 Task: Add Liquid Death Severed Lime Flavored Sparkling Water 8 Pack to the cart.
Action: Mouse pressed left at (22, 93)
Screenshot: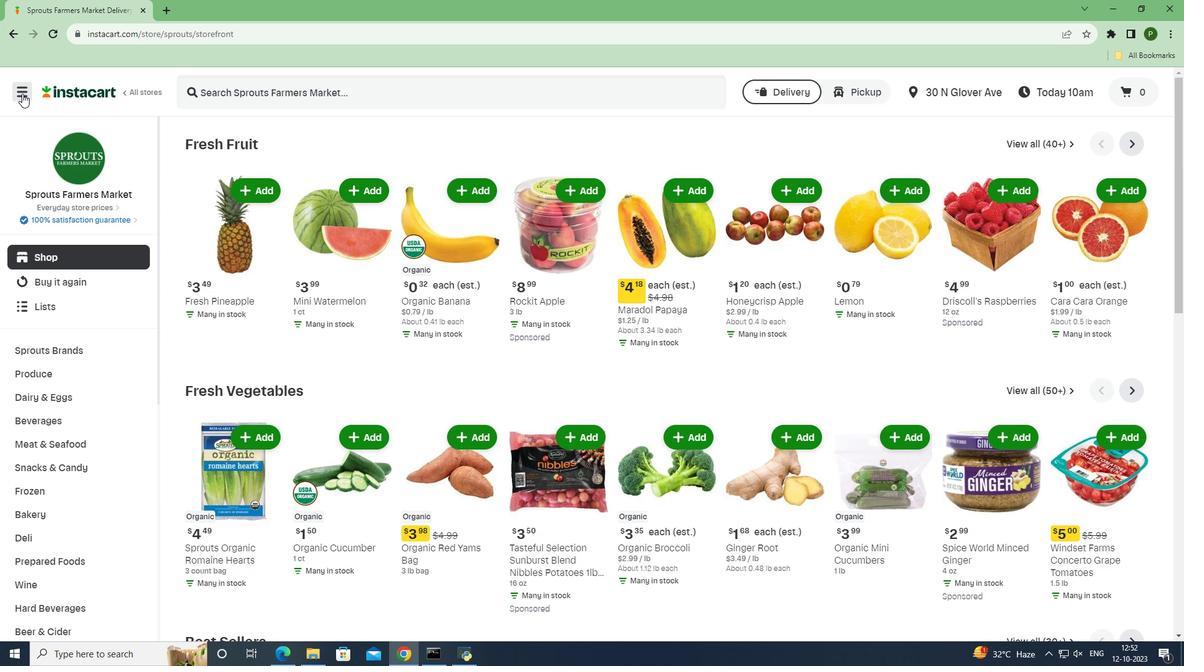 
Action: Mouse moved to (69, 325)
Screenshot: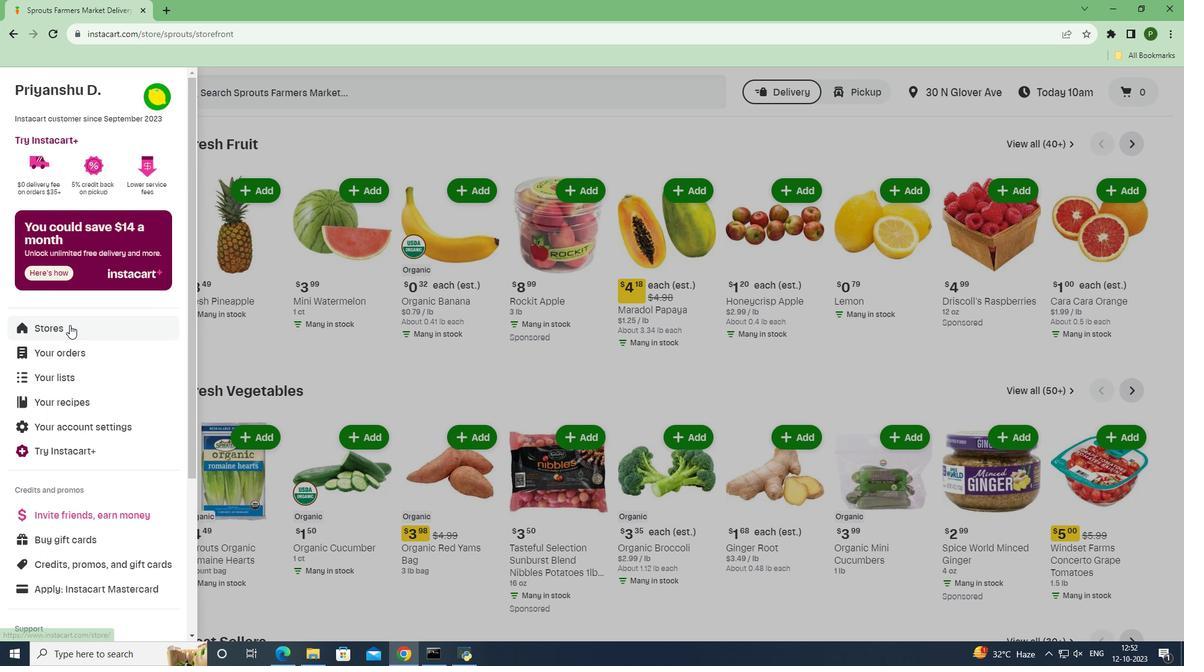 
Action: Mouse pressed left at (69, 325)
Screenshot: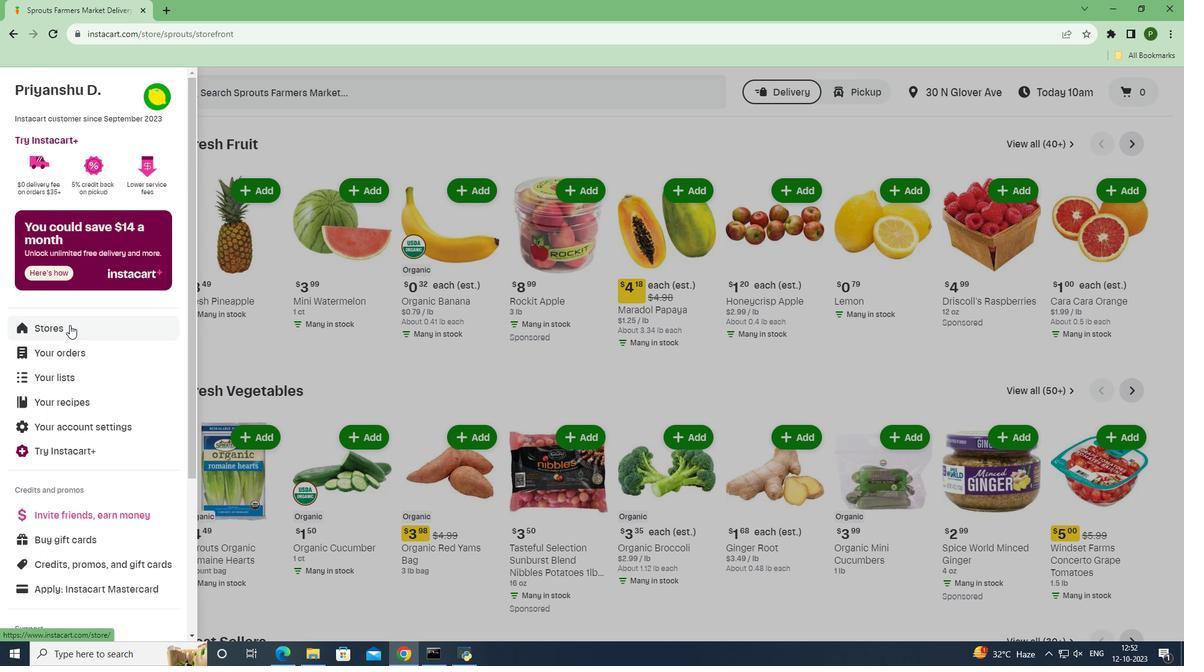 
Action: Mouse moved to (282, 146)
Screenshot: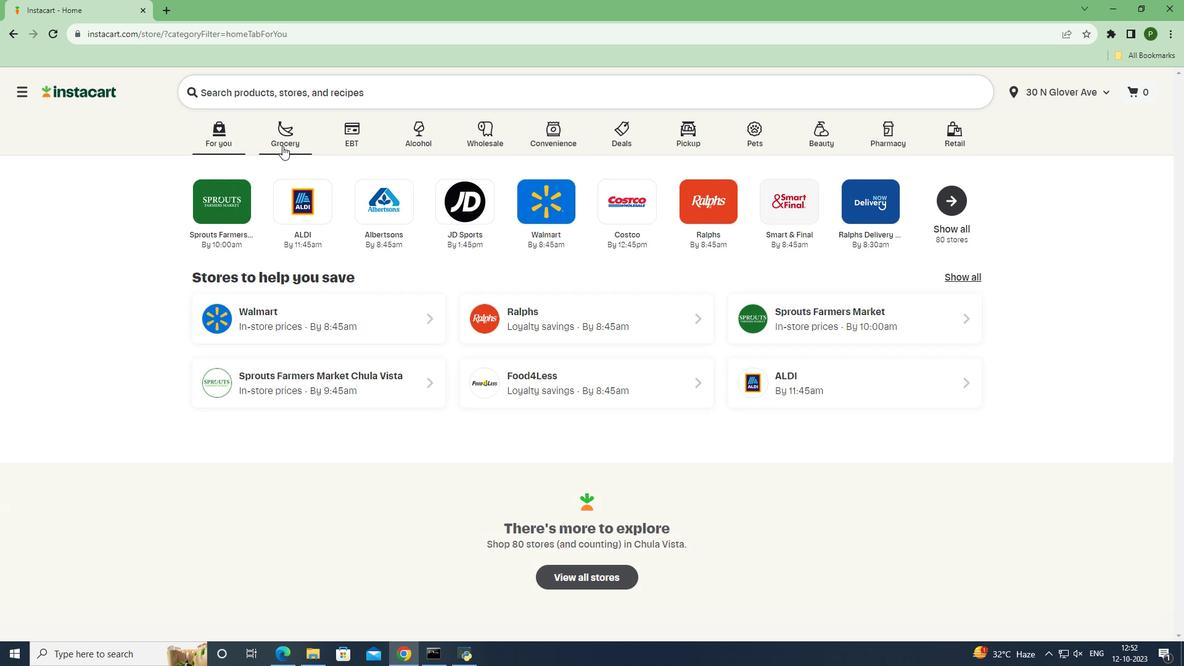
Action: Mouse pressed left at (282, 146)
Screenshot: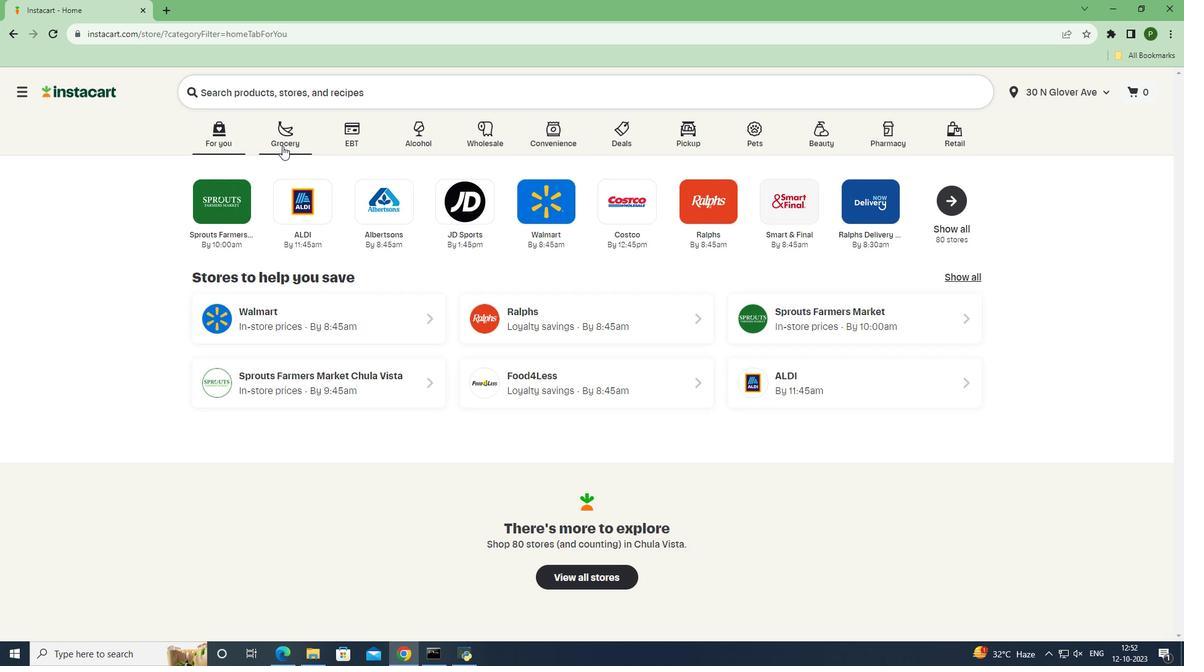 
Action: Mouse moved to (501, 291)
Screenshot: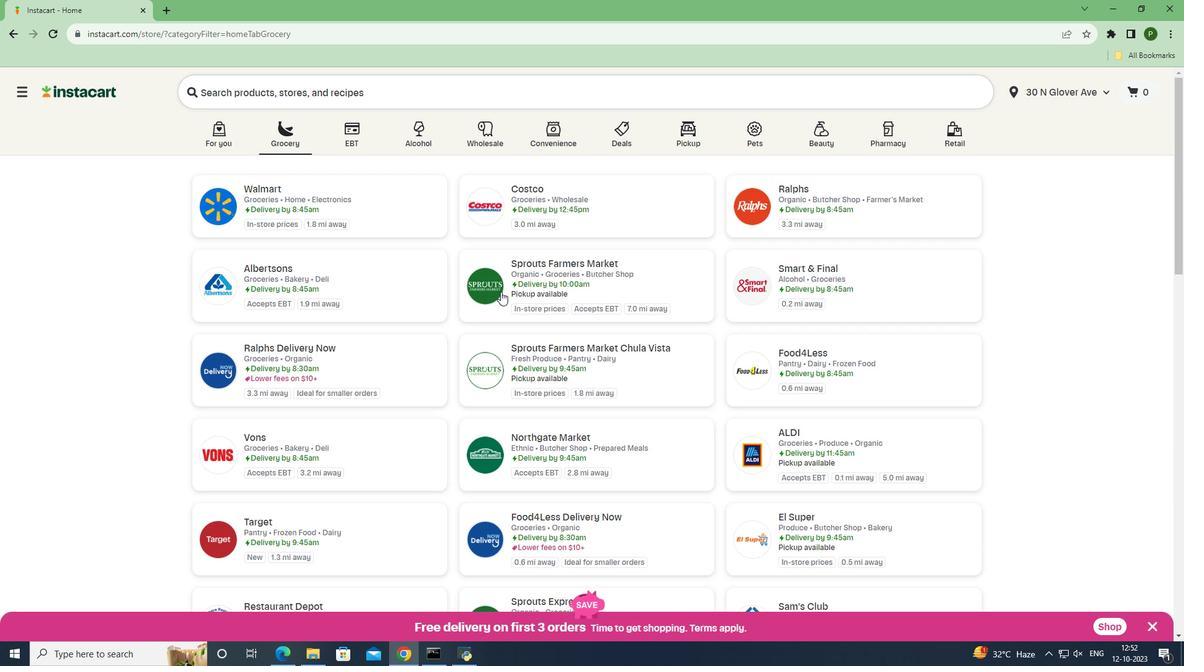 
Action: Mouse pressed left at (501, 291)
Screenshot: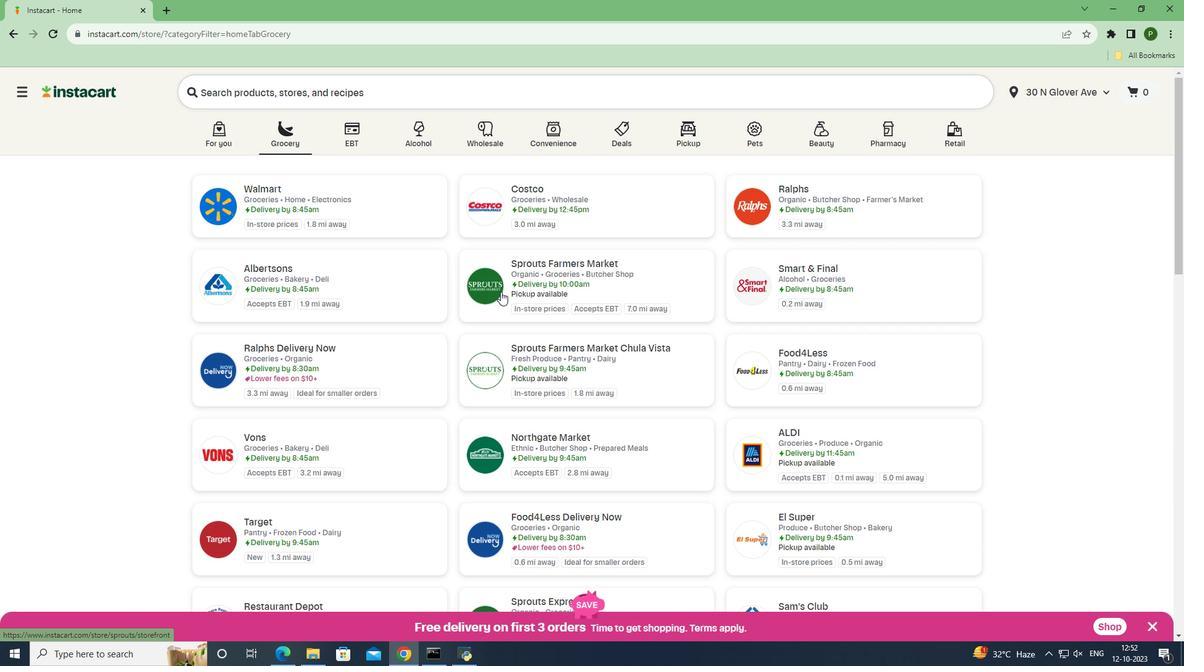 
Action: Mouse moved to (80, 425)
Screenshot: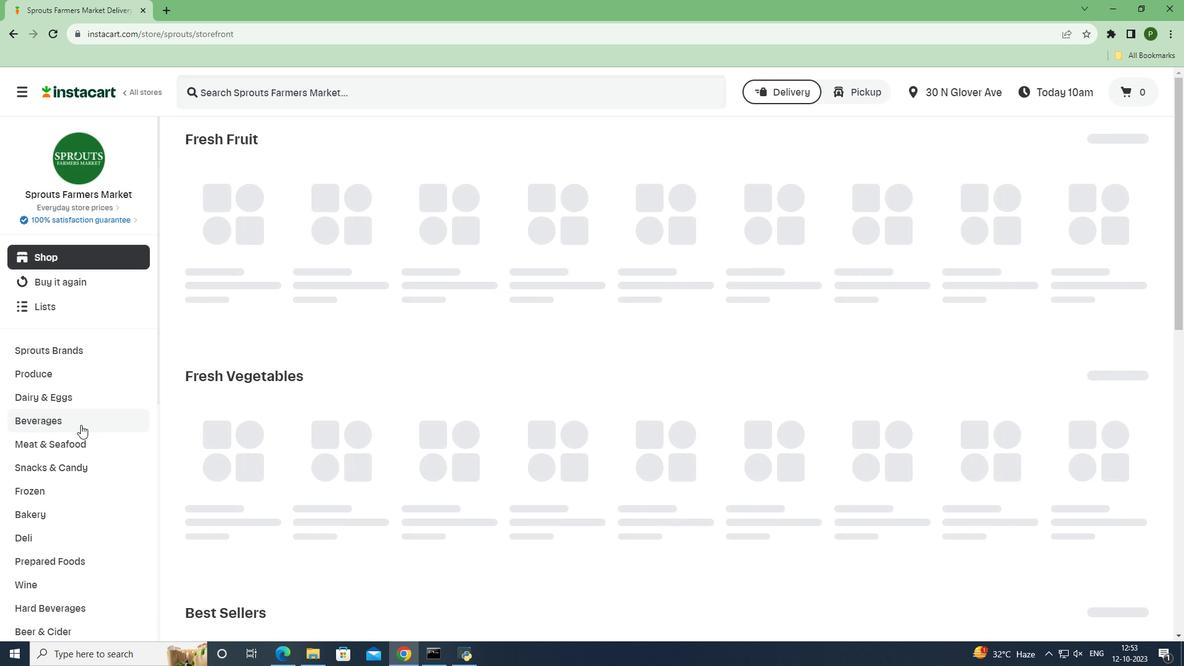 
Action: Mouse pressed left at (80, 425)
Screenshot: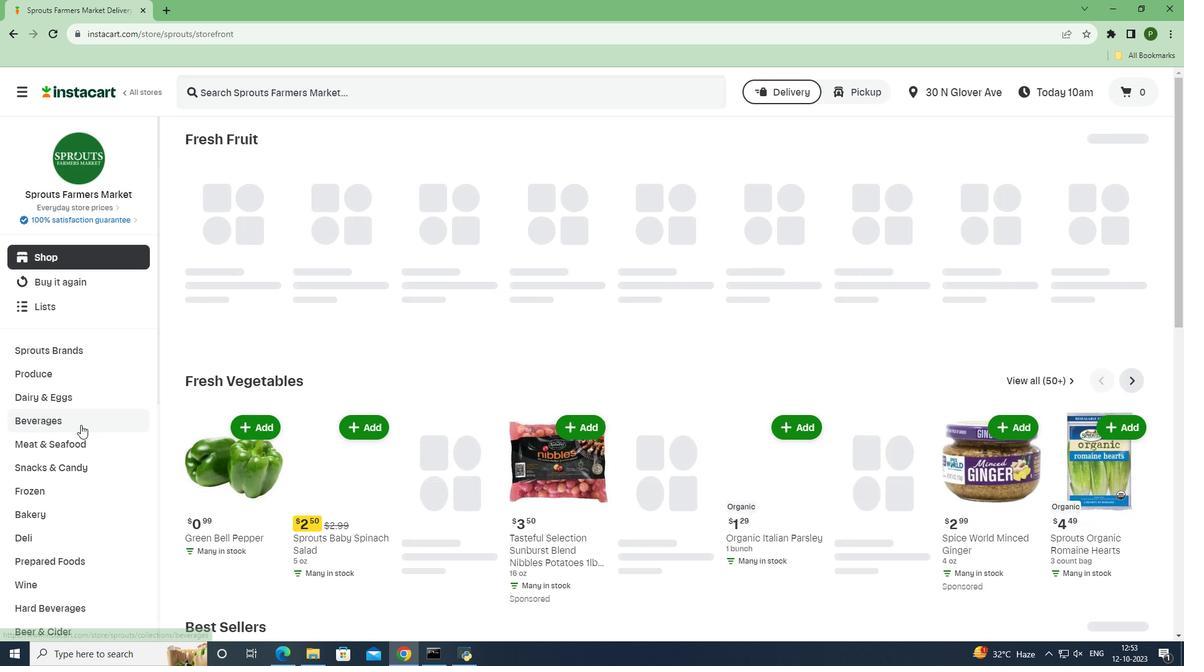 
Action: Mouse moved to (518, 187)
Screenshot: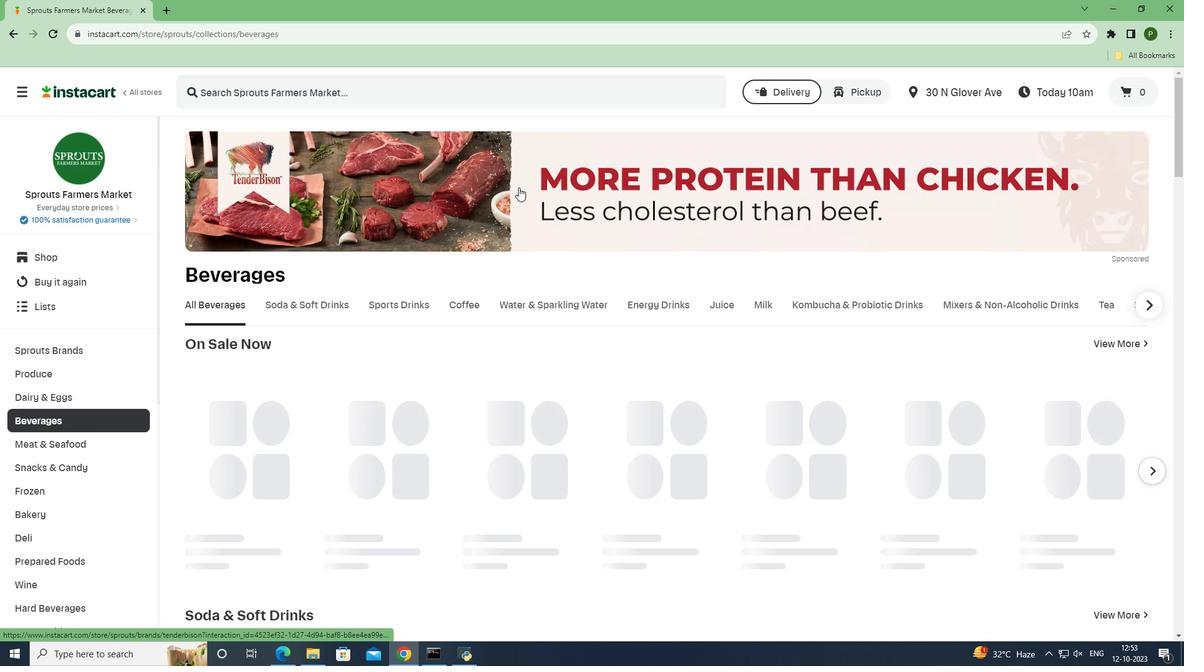 
Action: Mouse scrolled (518, 186) with delta (0, 0)
Screenshot: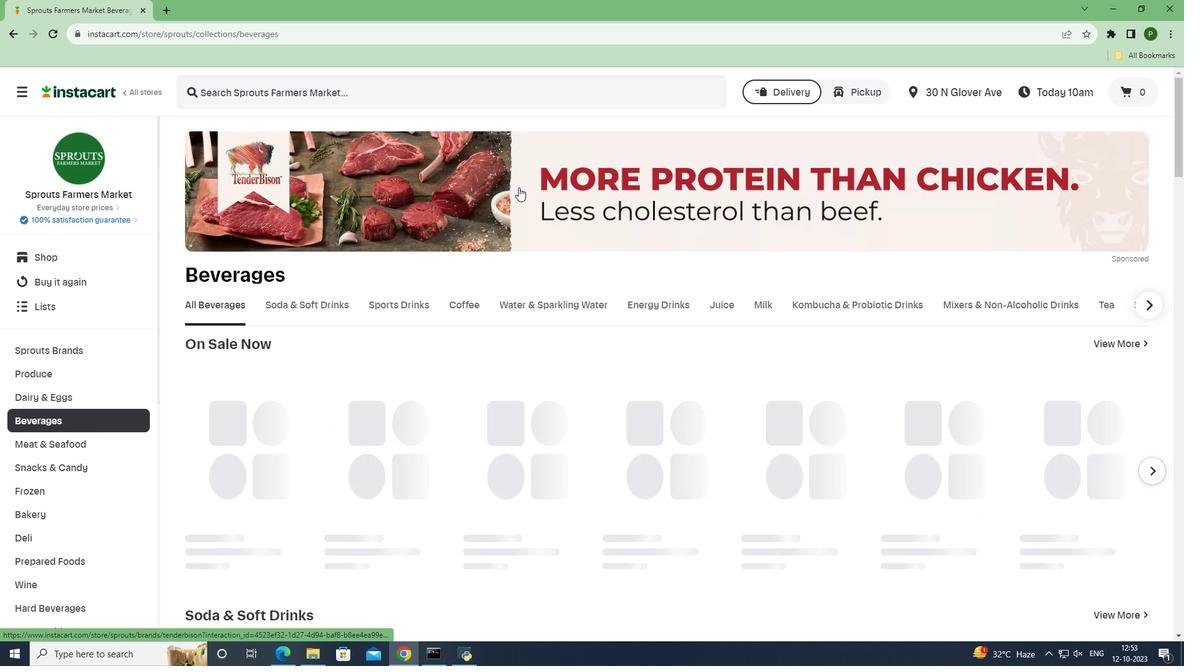 
Action: Mouse scrolled (518, 186) with delta (0, 0)
Screenshot: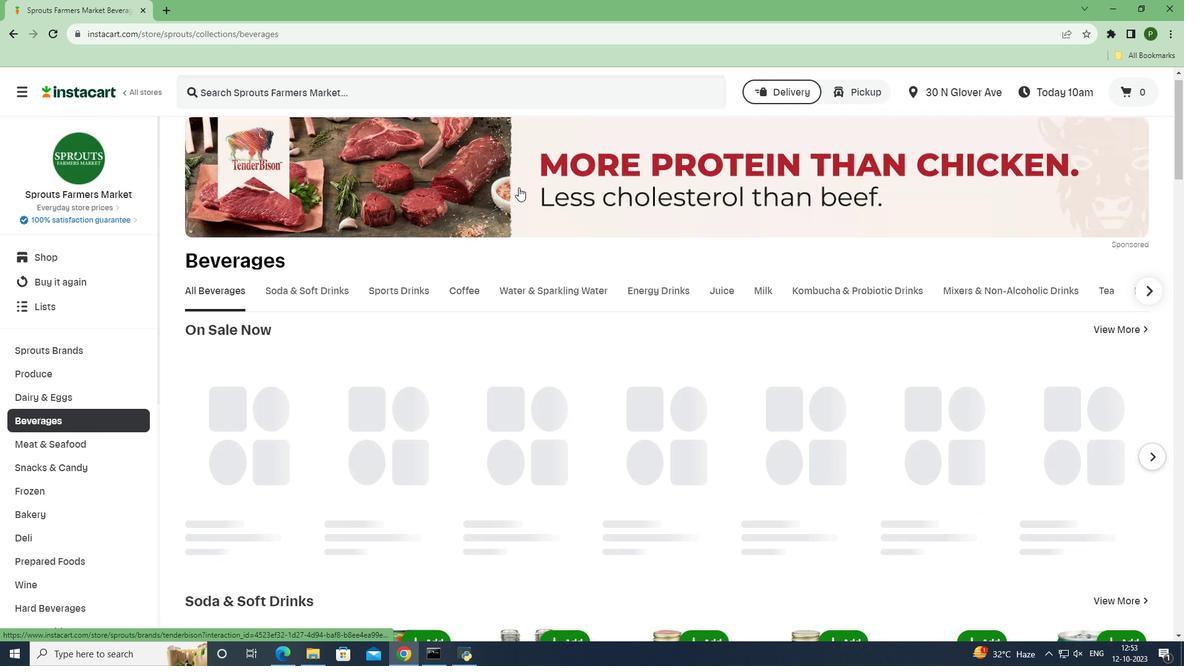 
Action: Mouse moved to (520, 183)
Screenshot: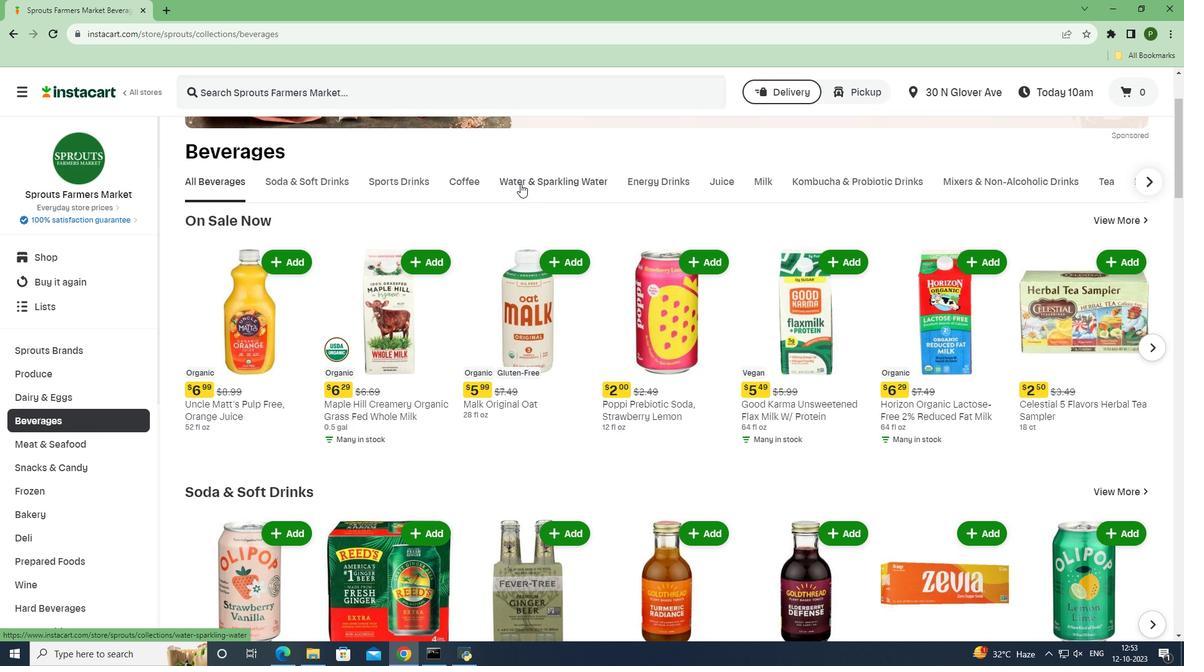 
Action: Mouse pressed left at (520, 183)
Screenshot: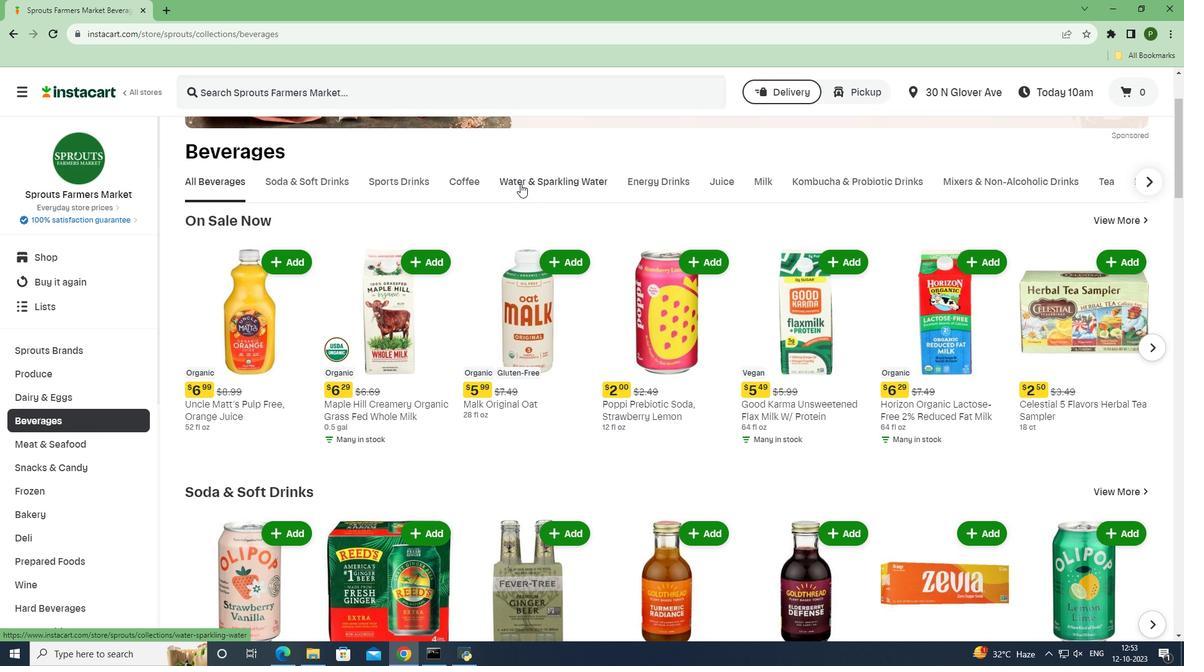 
Action: Mouse moved to (369, 99)
Screenshot: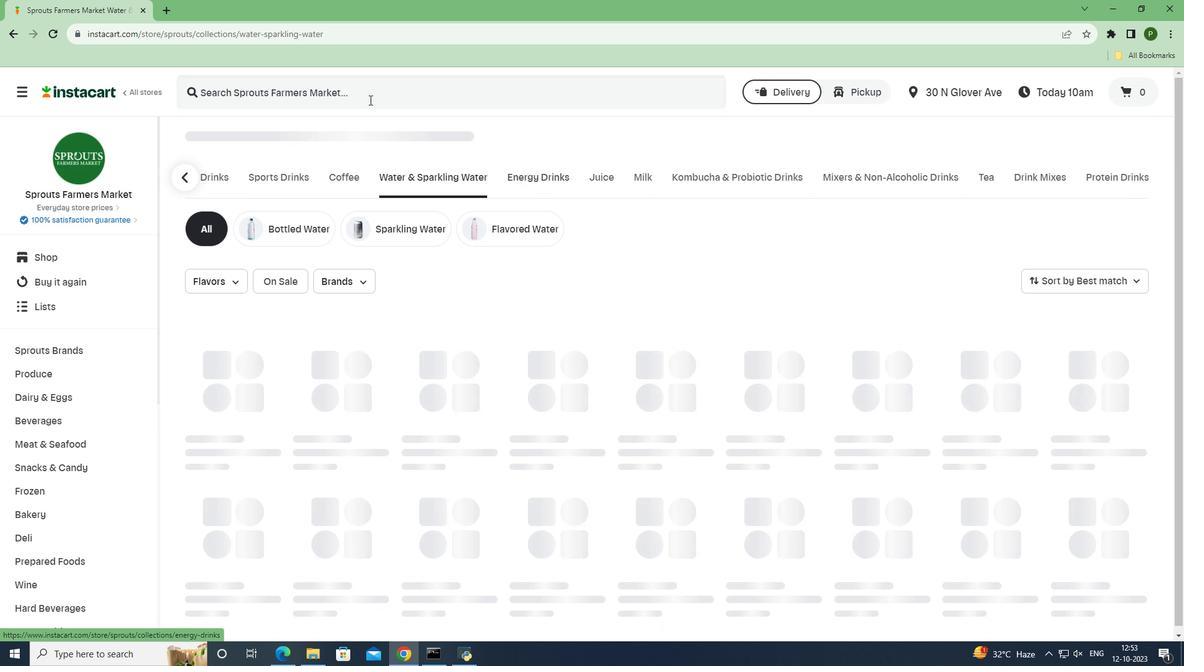 
Action: Mouse pressed left at (369, 99)
Screenshot: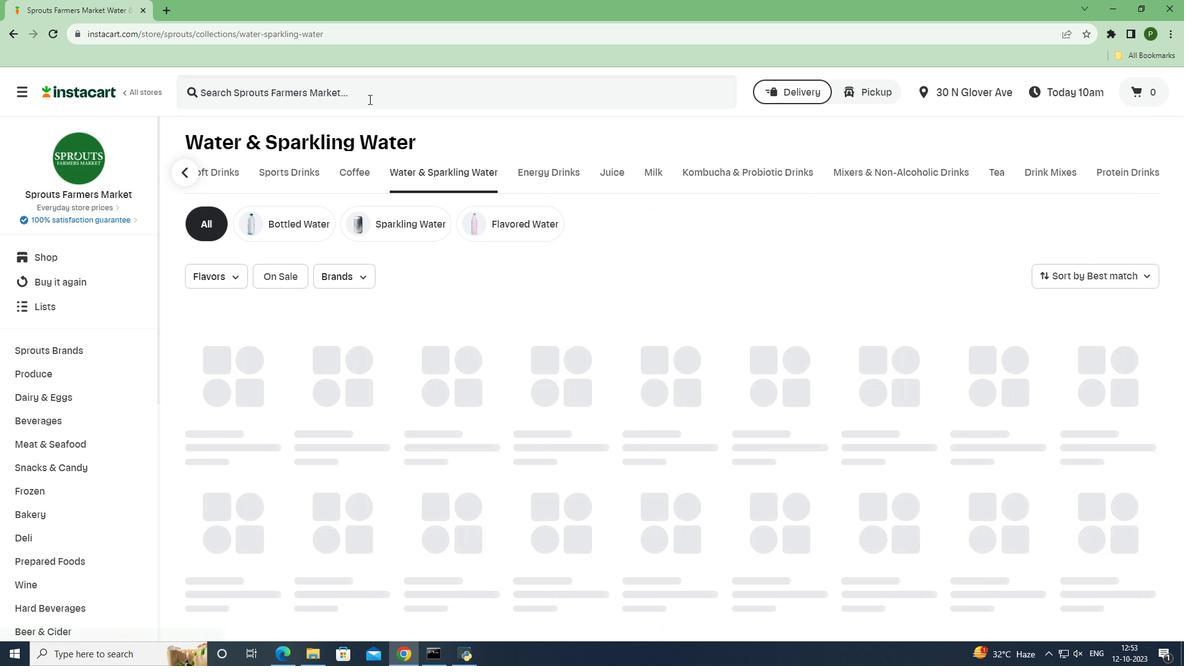 
Action: Key pressed <Key.caps_lock>L<Key.caps_lock>iquid<Key.space><Key.caps_lock>D<Key.caps_lock>eath<Key.space><Key.caps_lock>S<Key.caps_lock>erved<Key.space><Key.caps_lock>L<Key.caps_lock>ime<Key.space><Key.caps_lock>F<Key.caps_lock>lavored<Key.space><Key.caps_lock>S<Key.caps_lock>parkling<Key.space><Key.caps_lock>W<Key.caps_lock>ater<Key.space>8<Key.space><Key.caps_lock>P<Key.caps_lock>ack<Key.space><Key.enter>
Screenshot: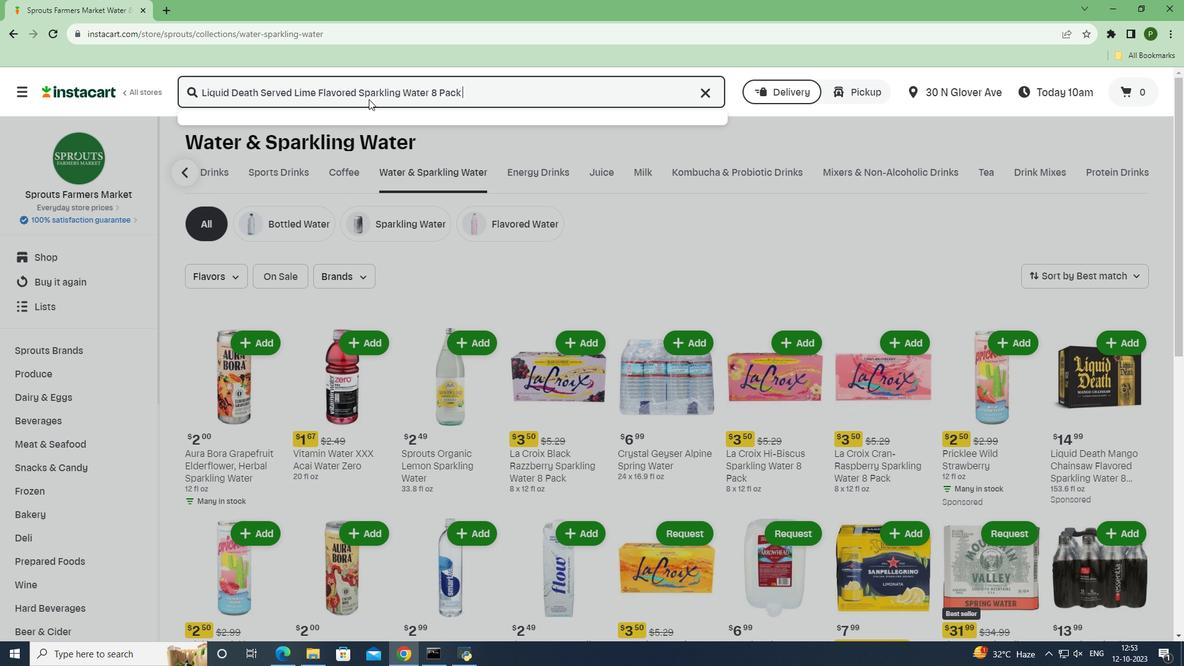 
Action: Mouse moved to (337, 200)
Screenshot: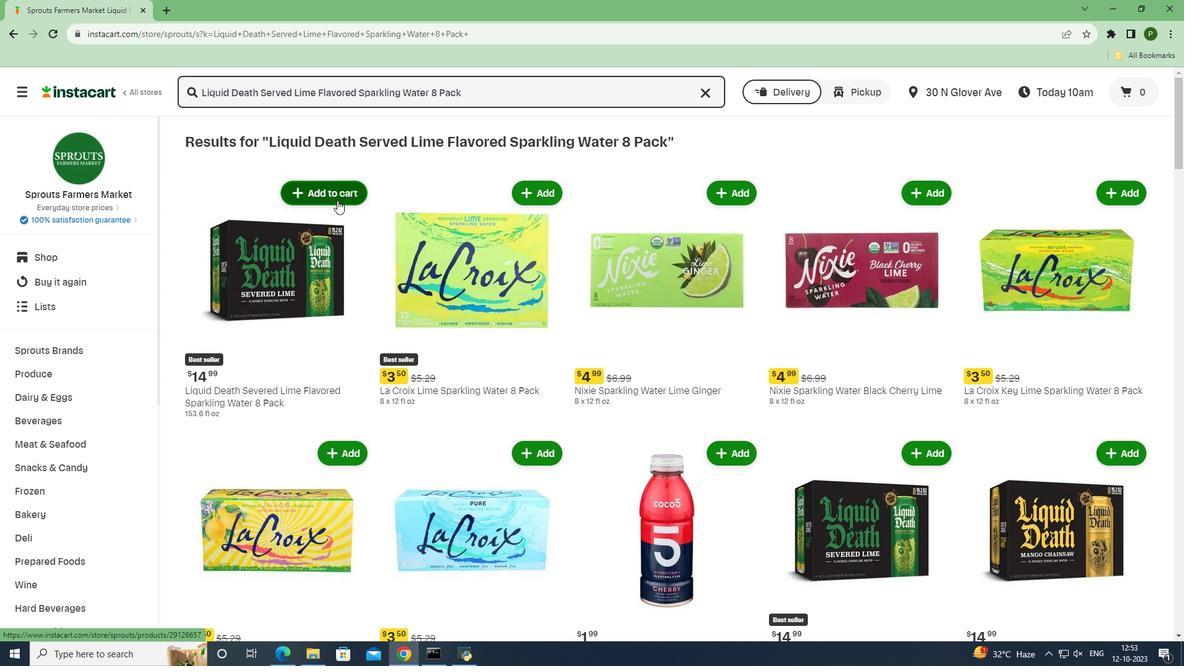 
Action: Mouse pressed left at (337, 200)
Screenshot: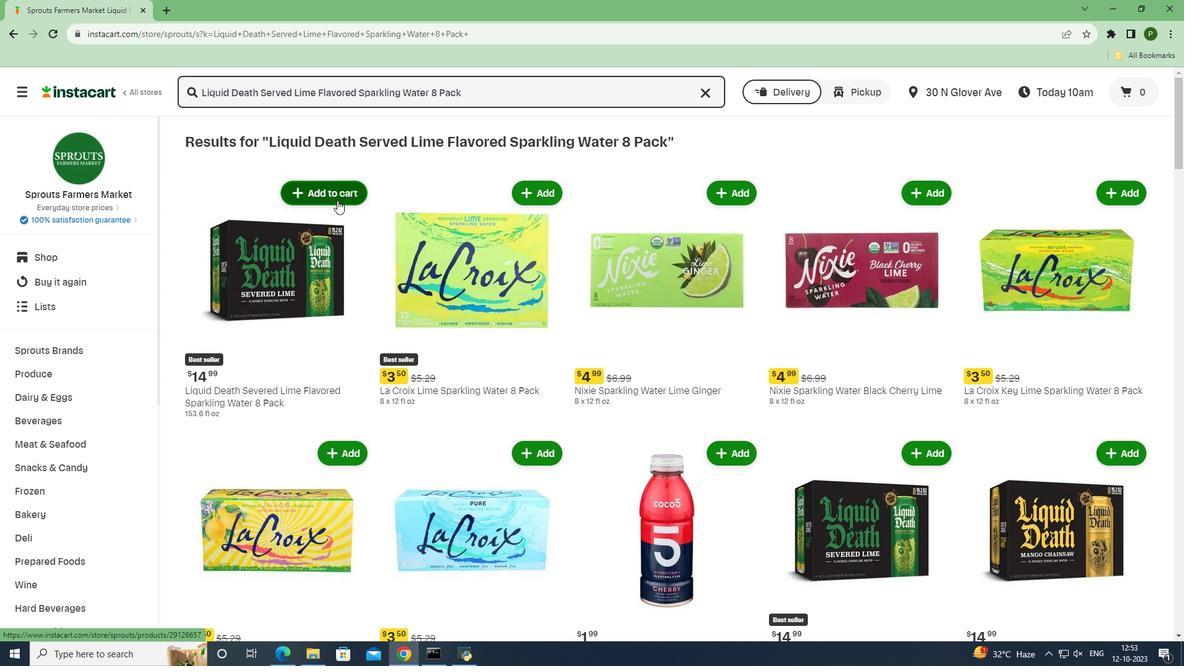 
Action: Mouse moved to (364, 248)
Screenshot: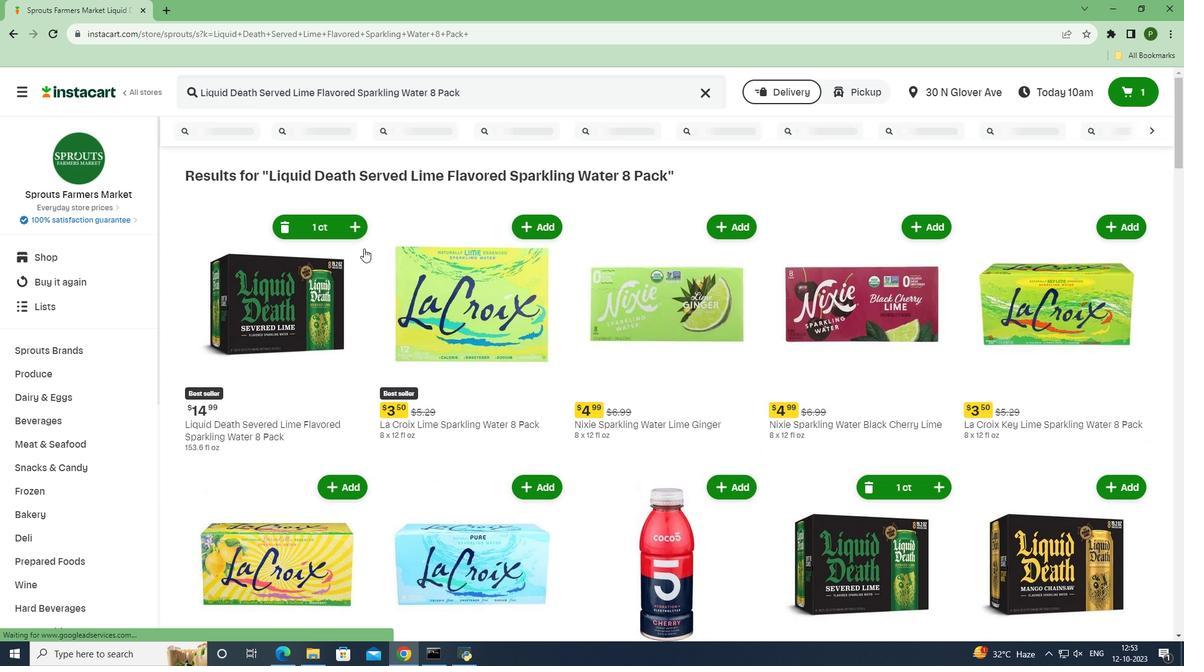 
